Task: Look for products in the category "Hand Sanitizer" from Aura Cacia only.
Action: Mouse moved to (798, 327)
Screenshot: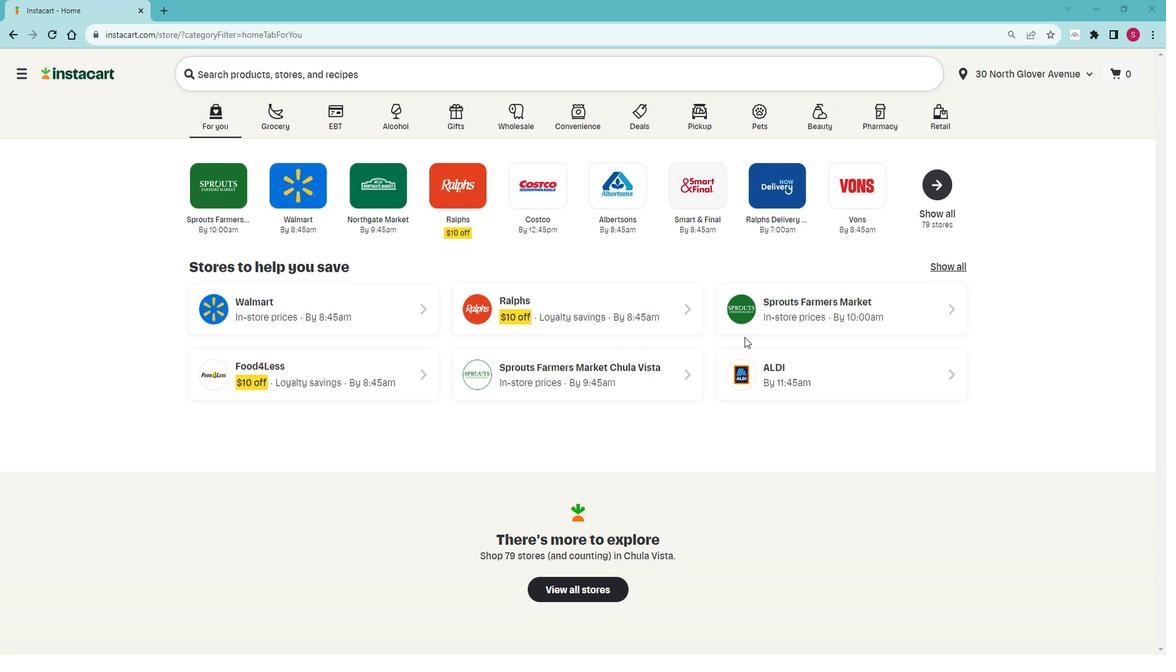 
Action: Mouse pressed left at (798, 327)
Screenshot: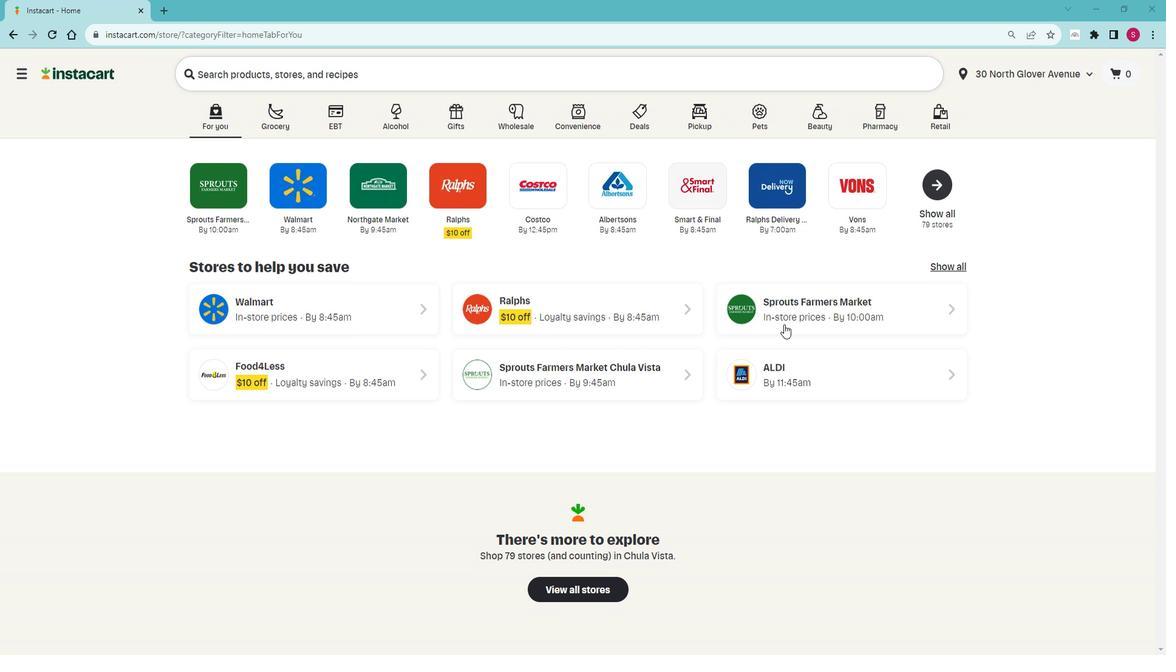 
Action: Mouse moved to (131, 437)
Screenshot: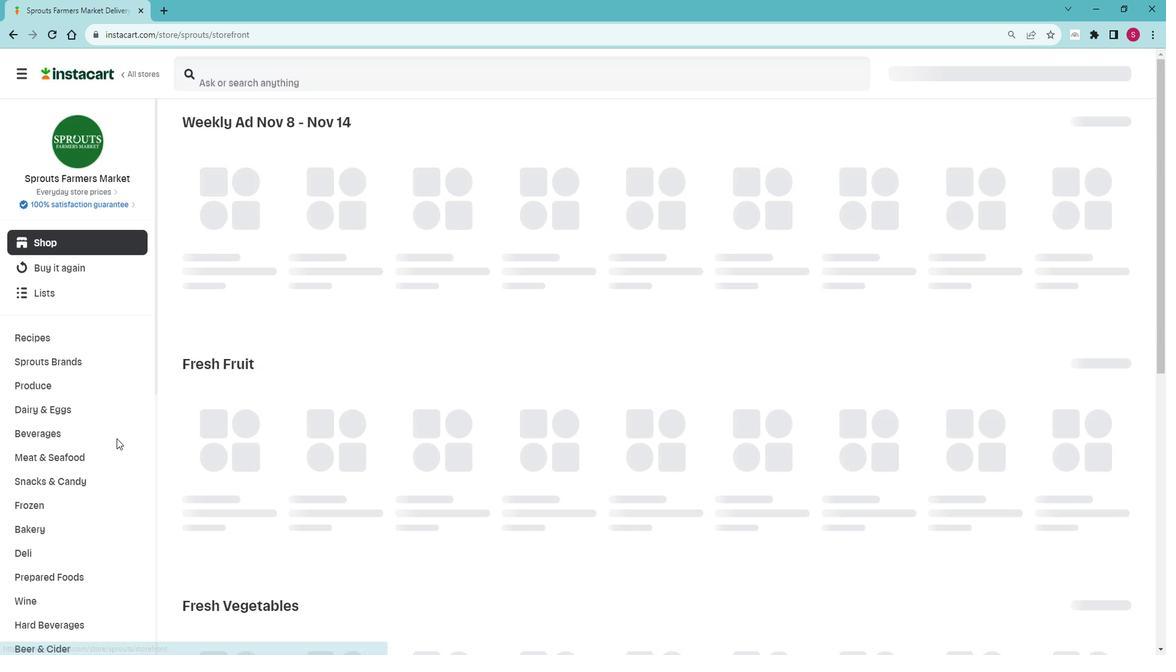 
Action: Mouse scrolled (131, 436) with delta (0, 0)
Screenshot: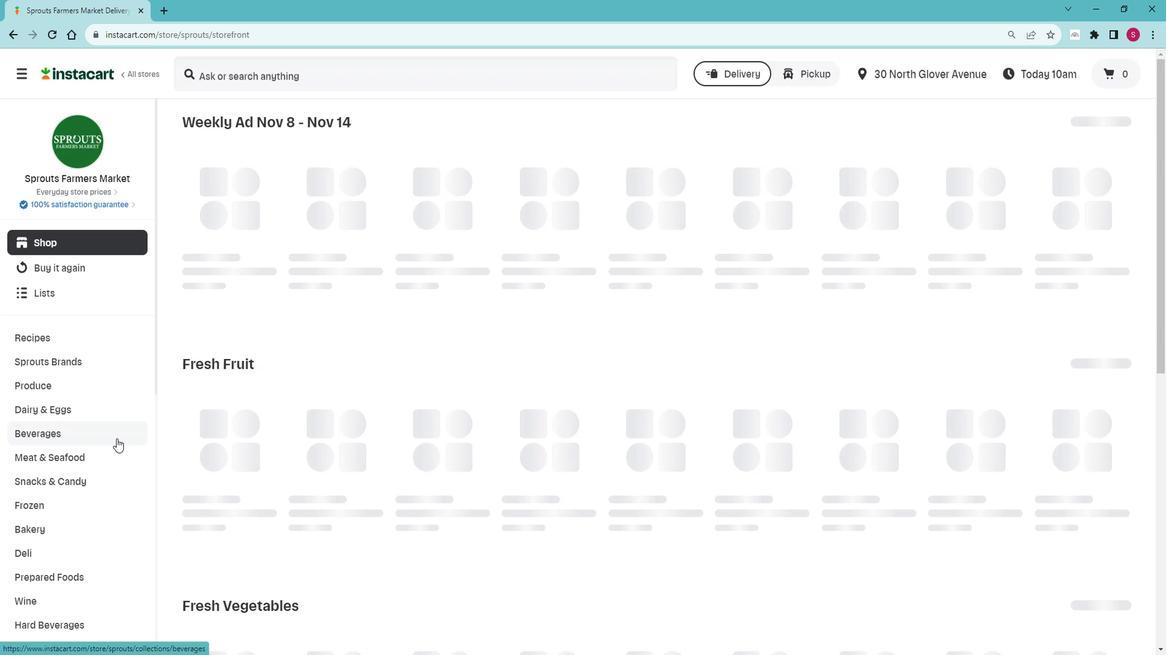 
Action: Mouse scrolled (131, 436) with delta (0, 0)
Screenshot: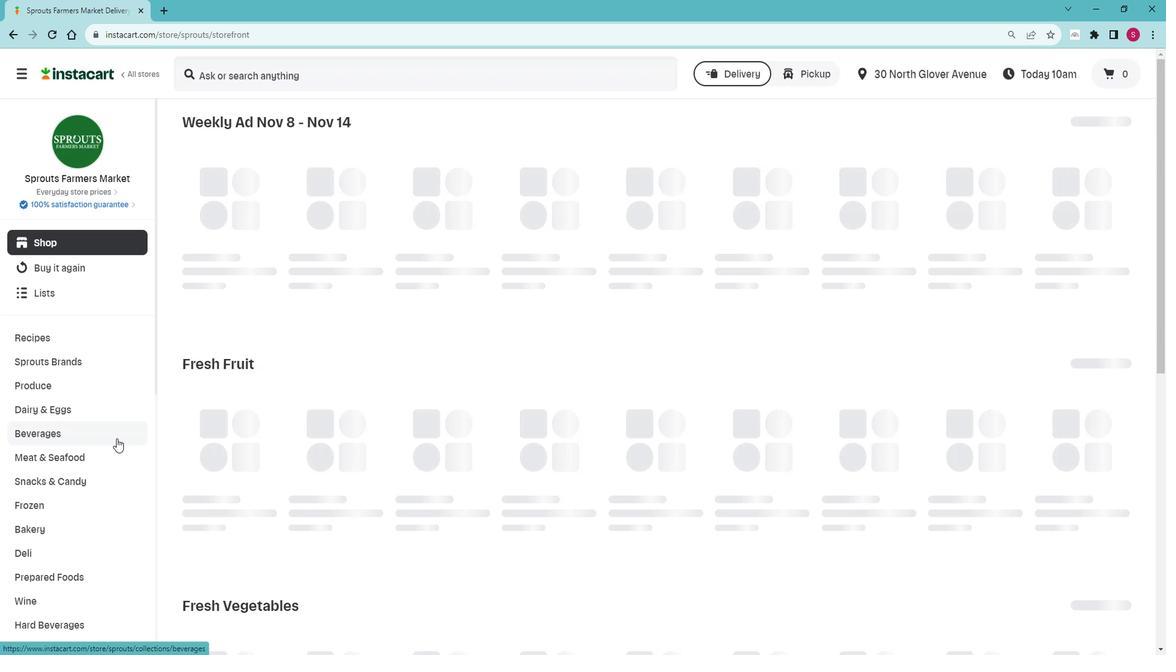 
Action: Mouse scrolled (131, 436) with delta (0, 0)
Screenshot: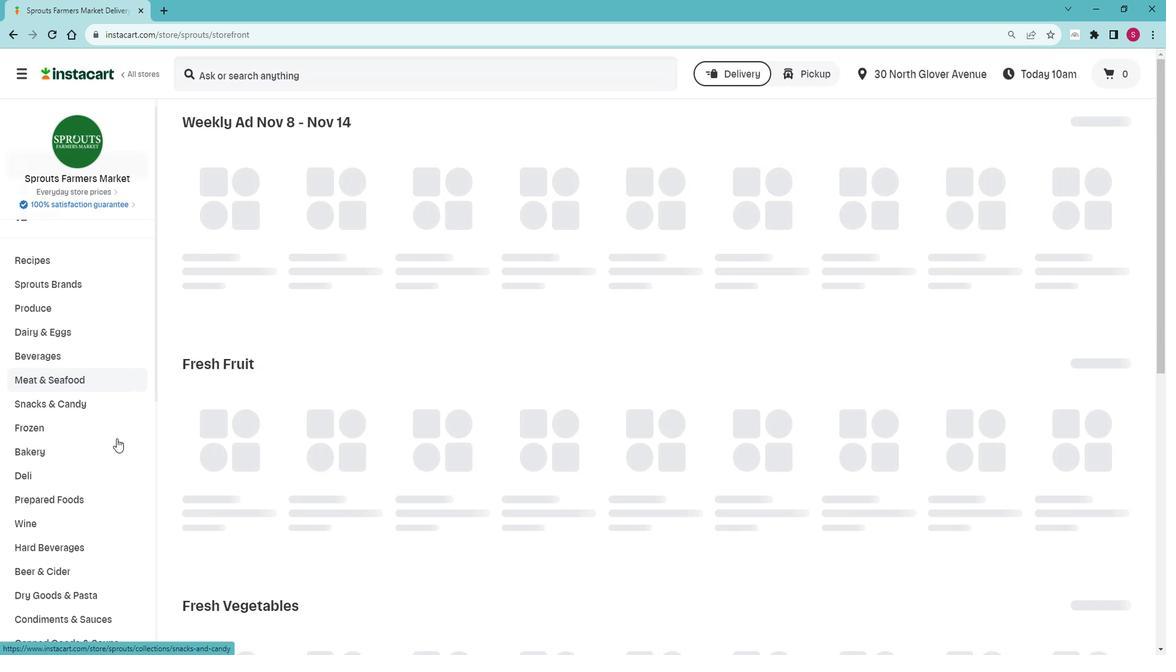 
Action: Mouse scrolled (131, 436) with delta (0, 0)
Screenshot: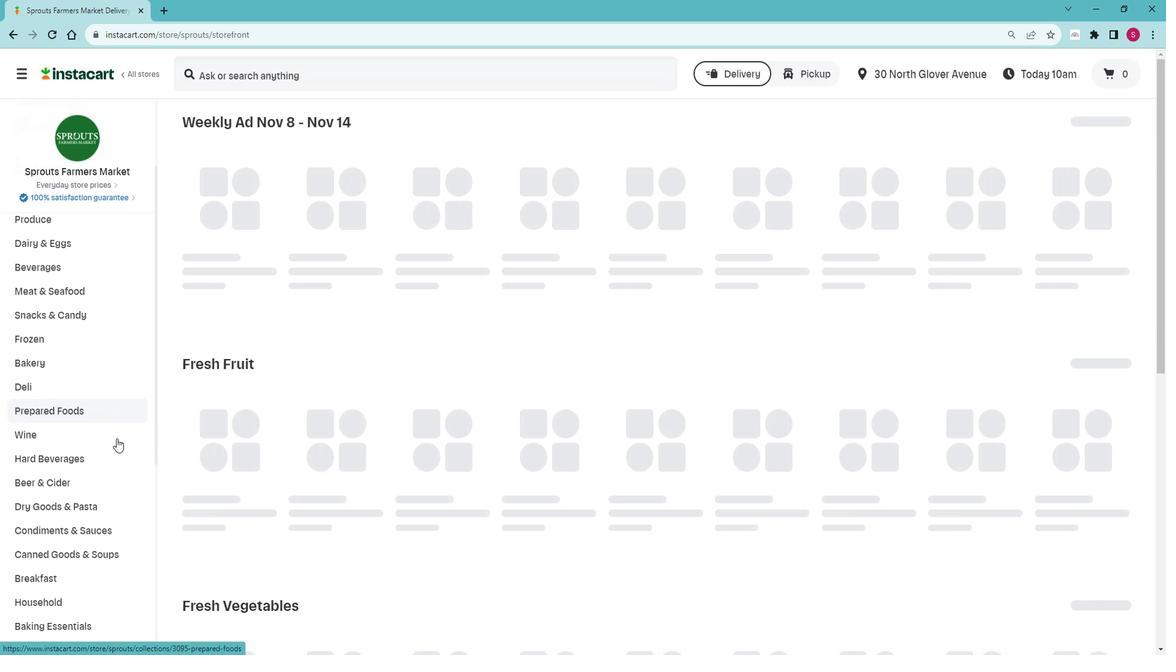 
Action: Mouse moved to (130, 437)
Screenshot: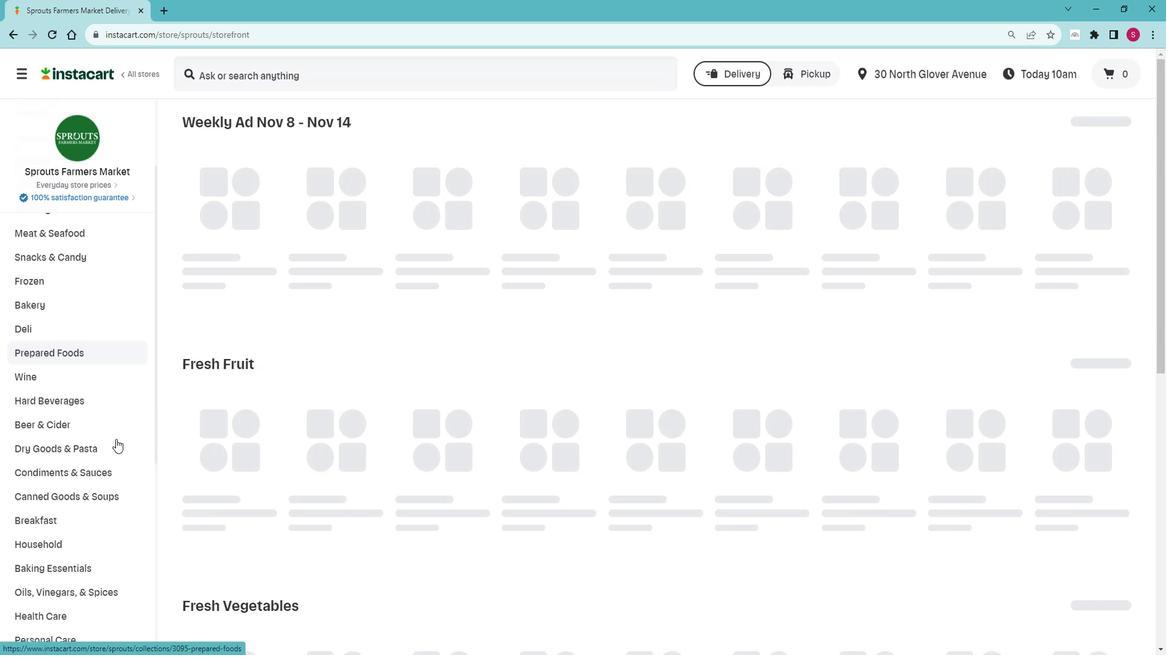 
Action: Mouse scrolled (130, 437) with delta (0, 0)
Screenshot: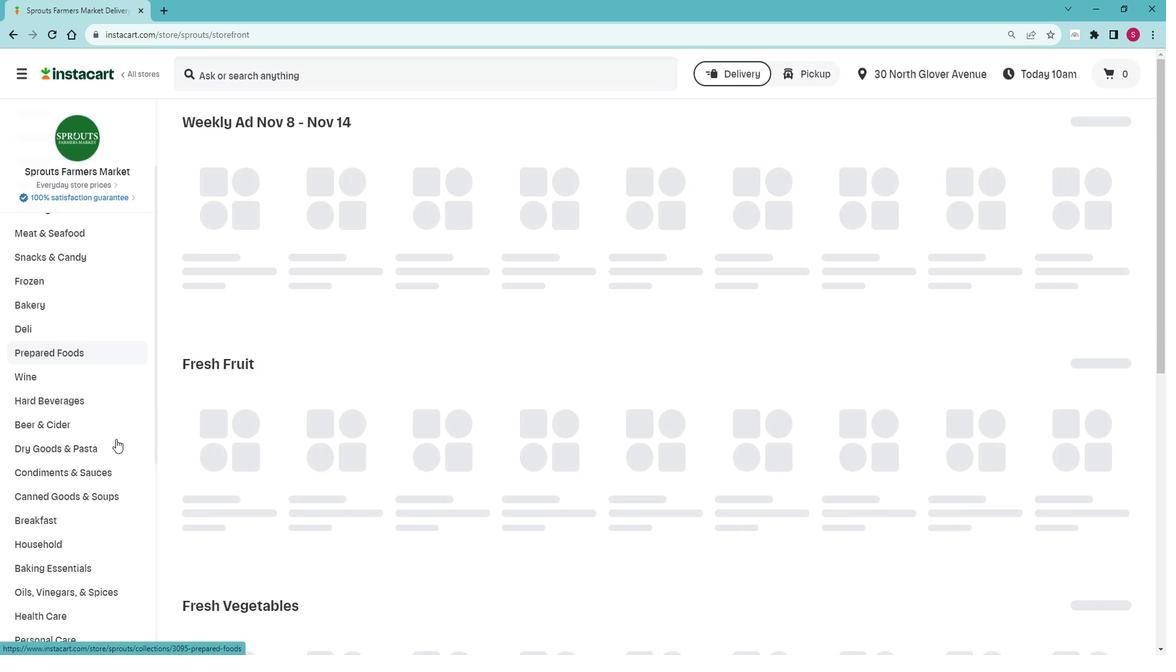 
Action: Mouse moved to (132, 439)
Screenshot: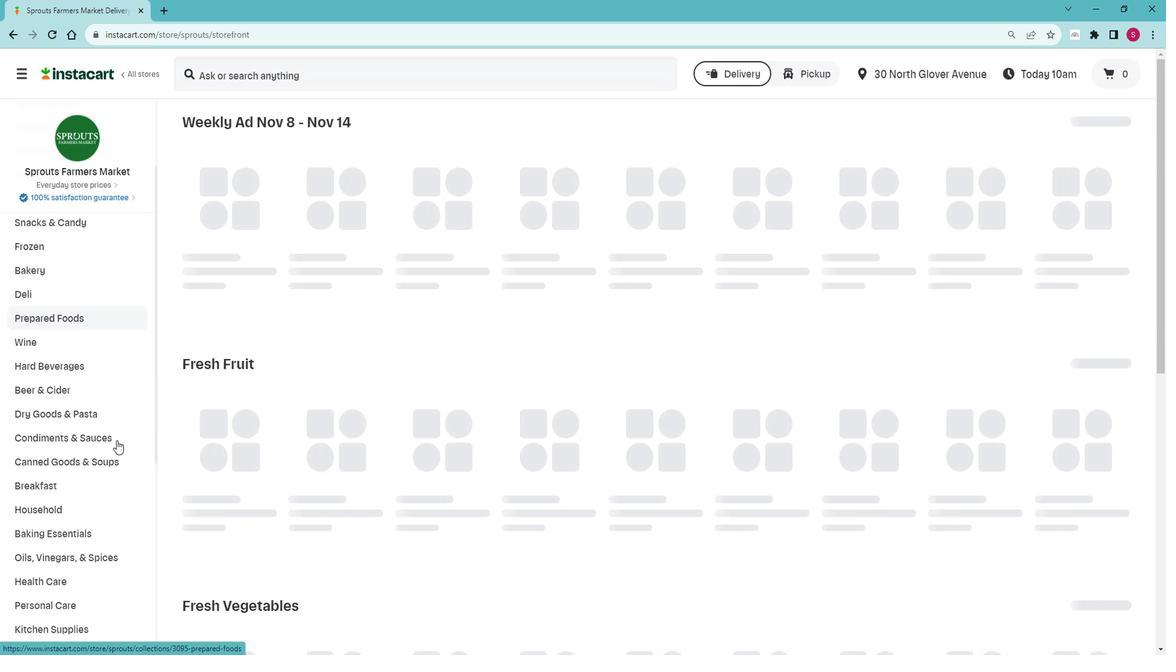 
Action: Mouse scrolled (132, 438) with delta (0, 0)
Screenshot: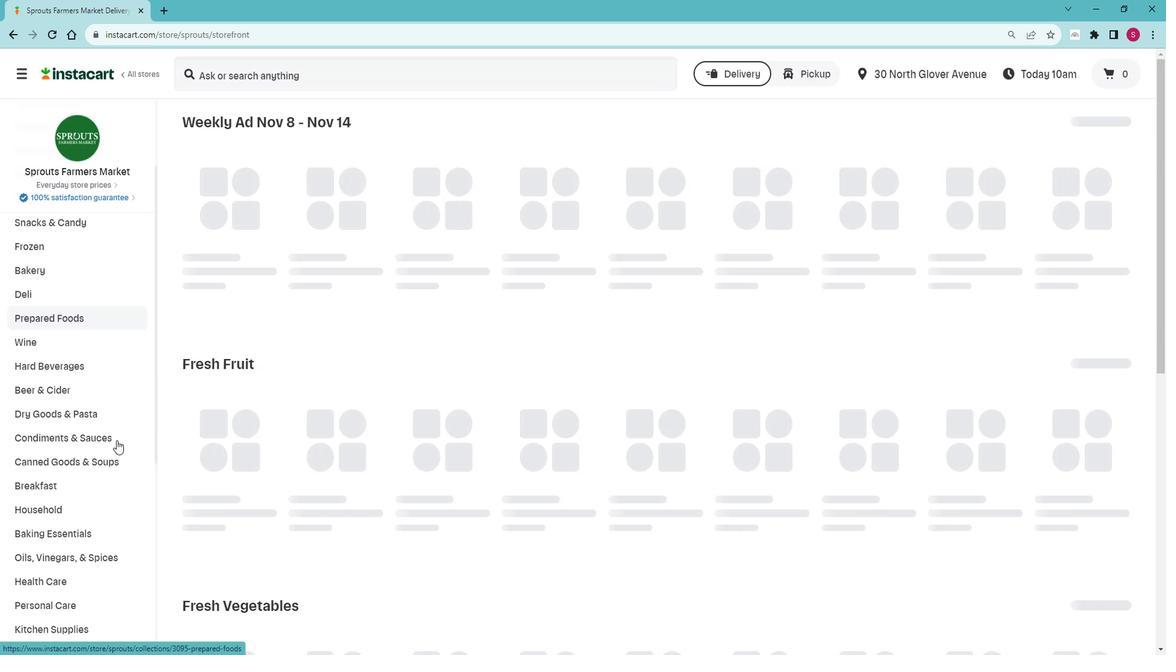 
Action: Mouse moved to (94, 488)
Screenshot: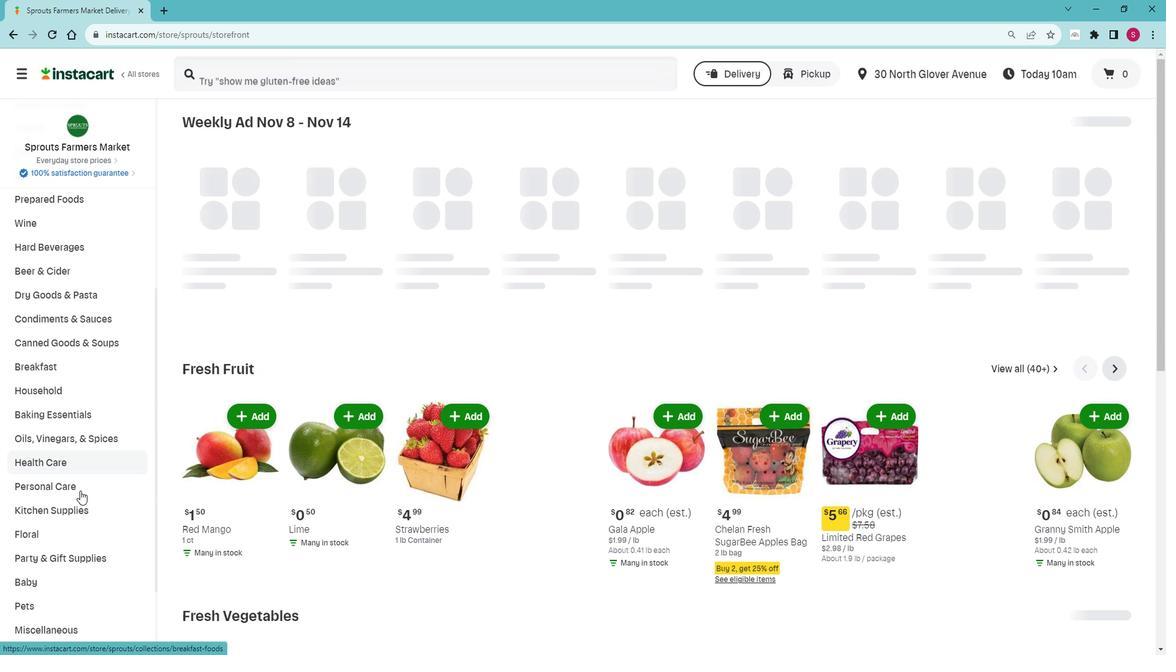 
Action: Mouse pressed left at (94, 488)
Screenshot: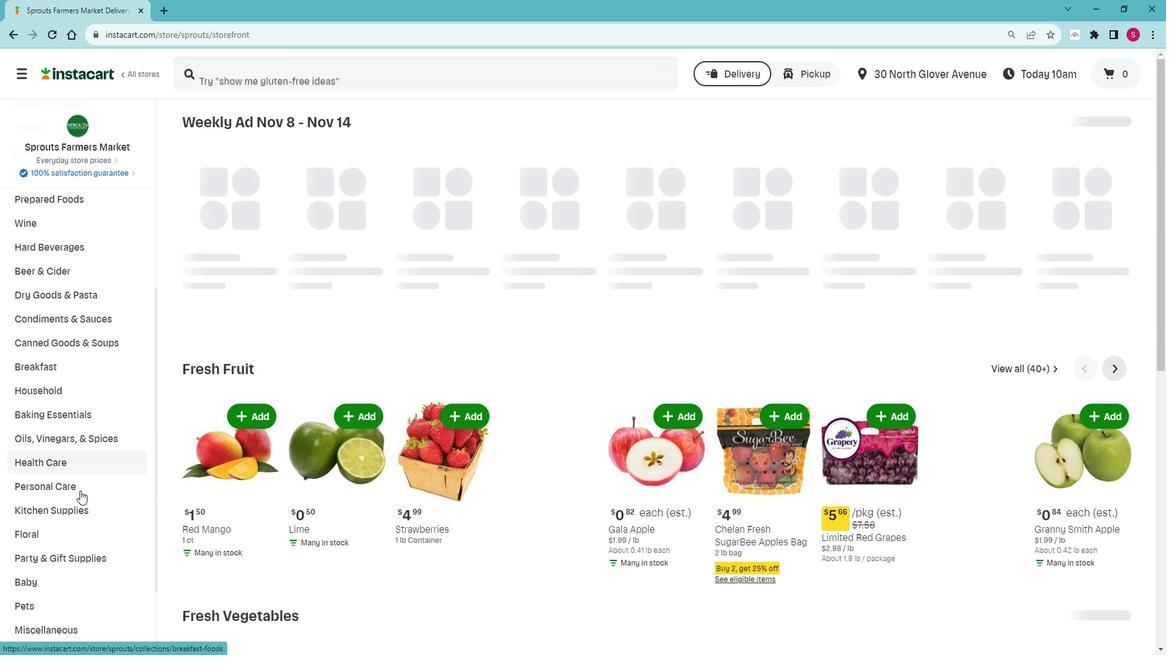 
Action: Mouse moved to (81, 510)
Screenshot: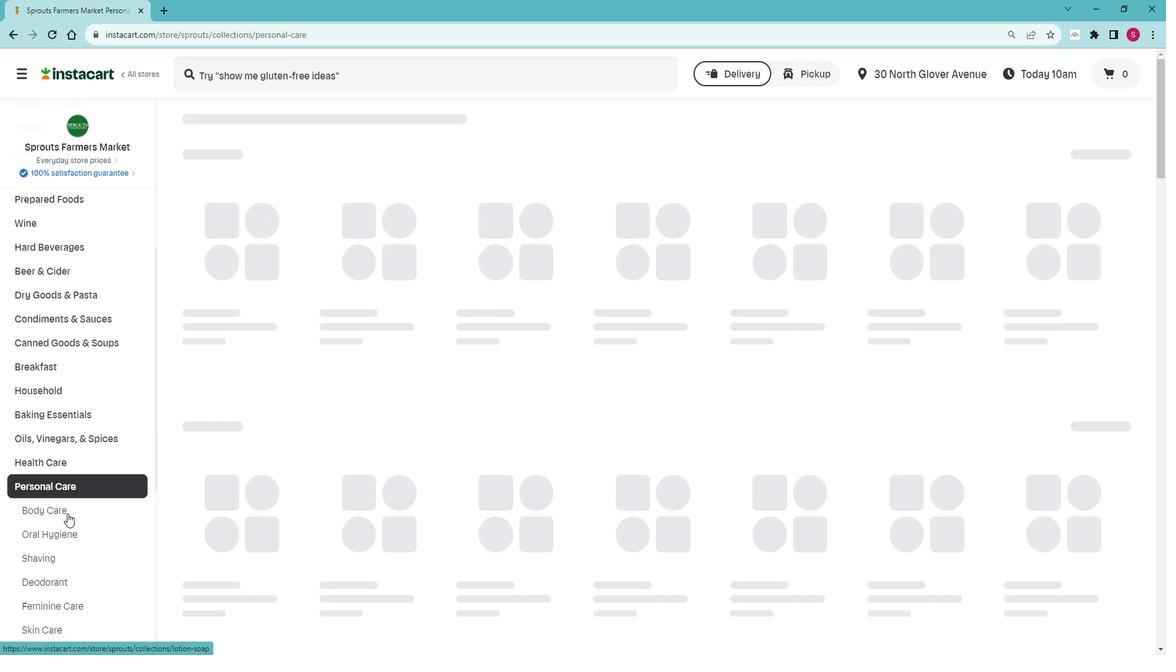 
Action: Mouse pressed left at (81, 510)
Screenshot: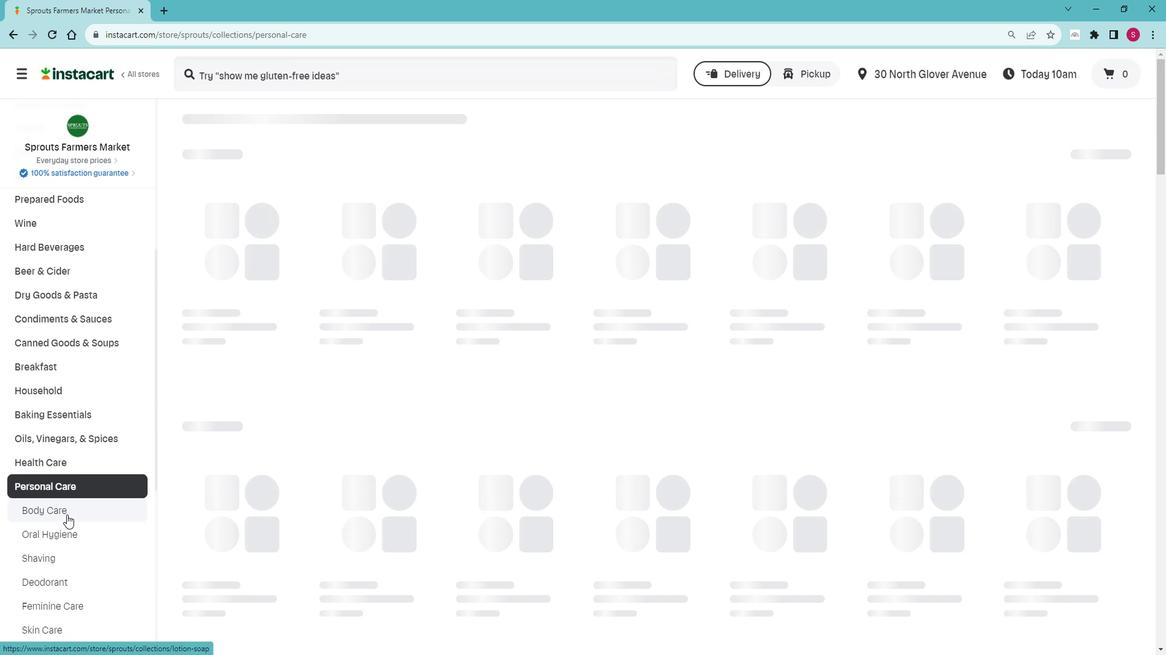 
Action: Mouse moved to (647, 187)
Screenshot: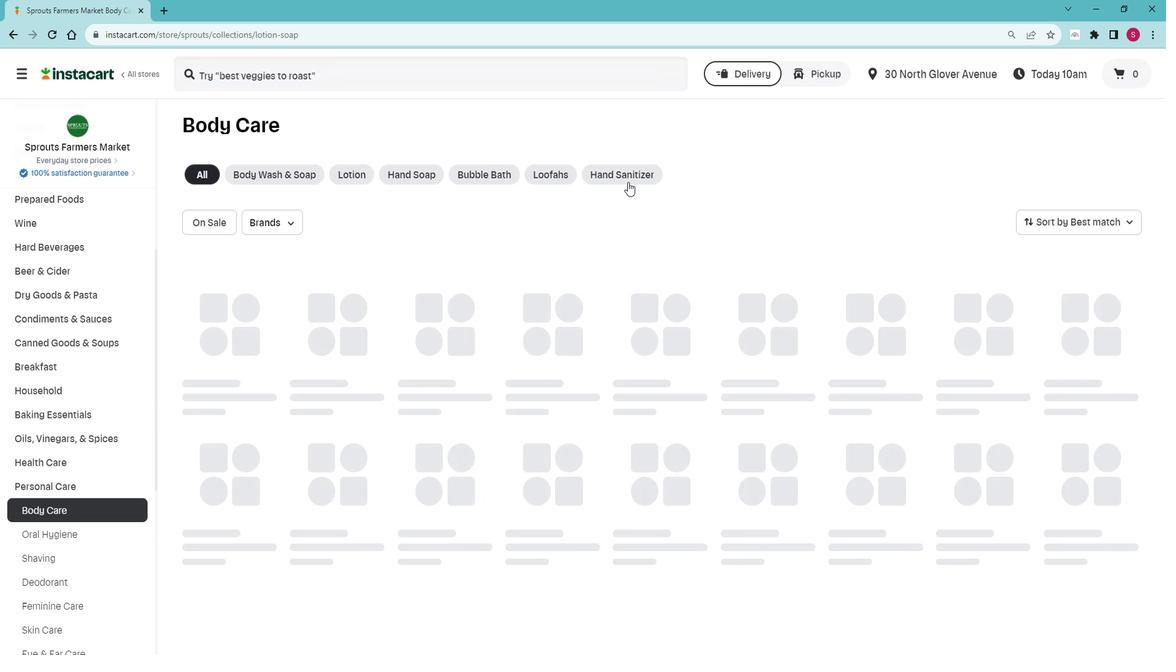 
Action: Mouse pressed left at (647, 187)
Screenshot: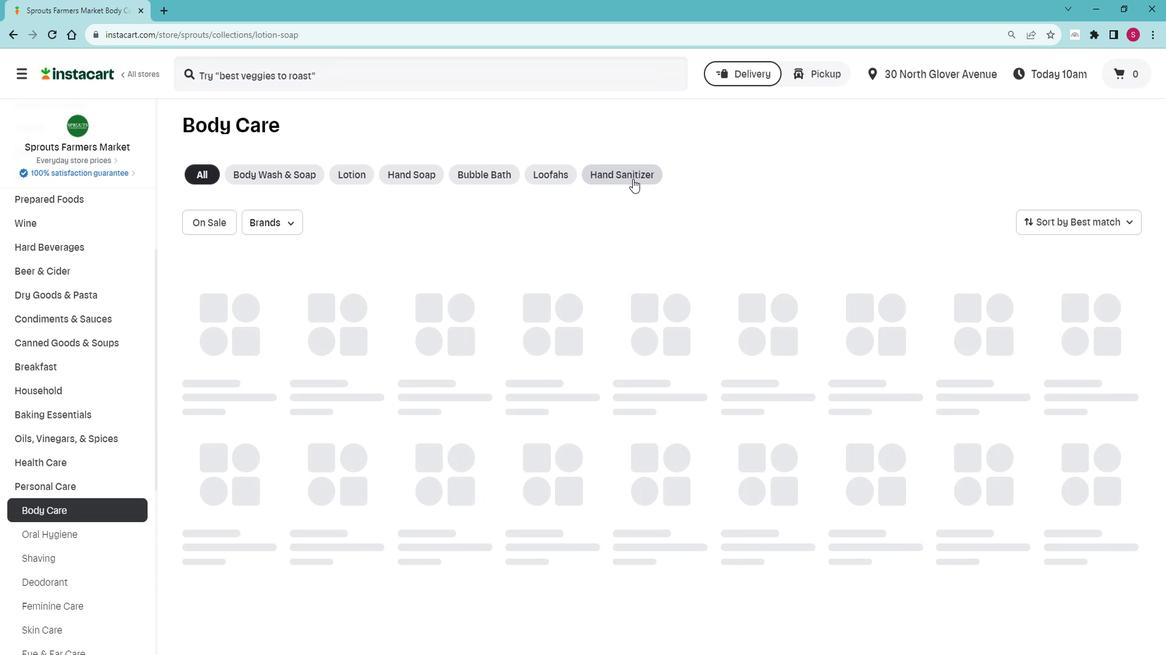 
Action: Mouse moved to (242, 228)
Screenshot: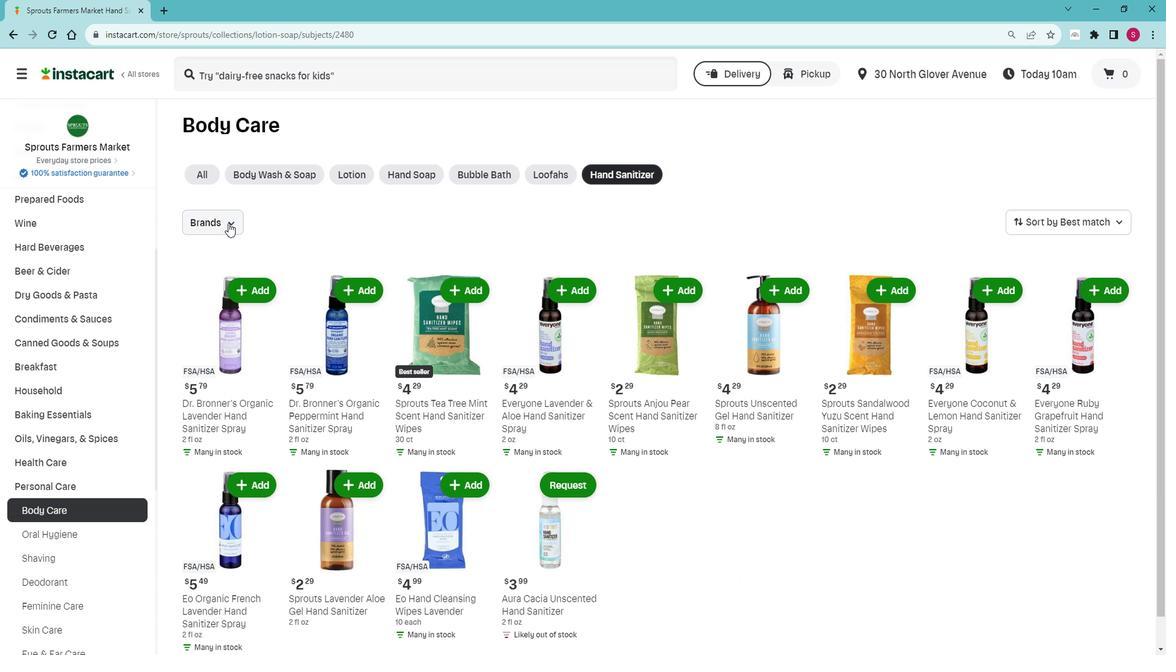 
Action: Mouse pressed left at (242, 228)
Screenshot: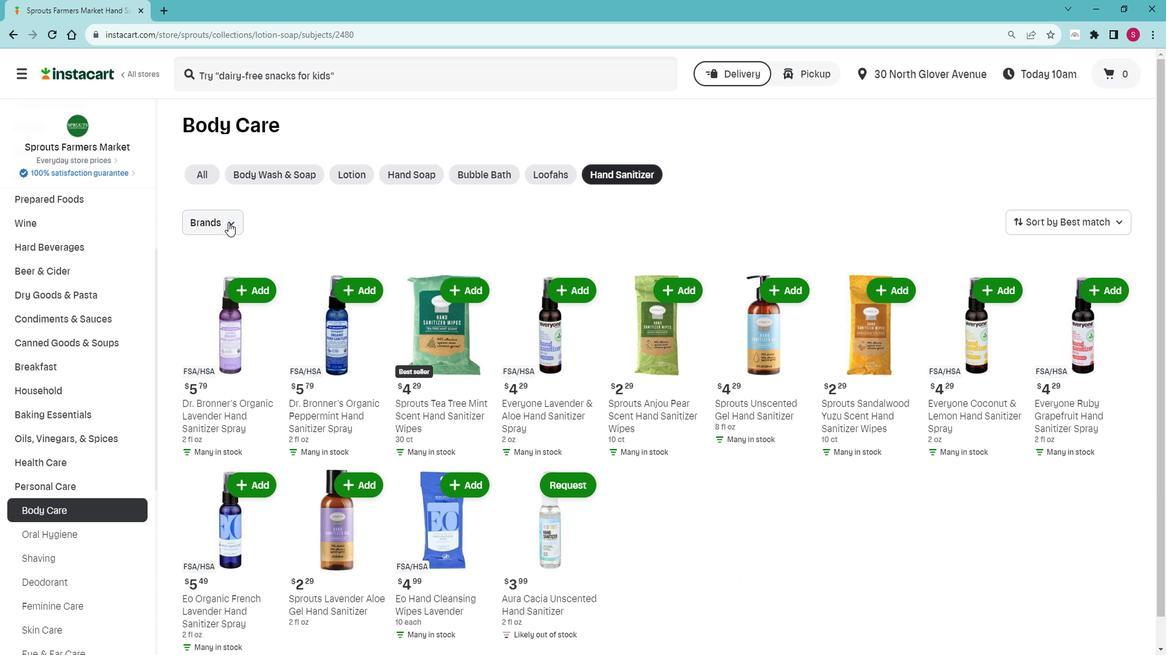 
Action: Mouse moved to (238, 419)
Screenshot: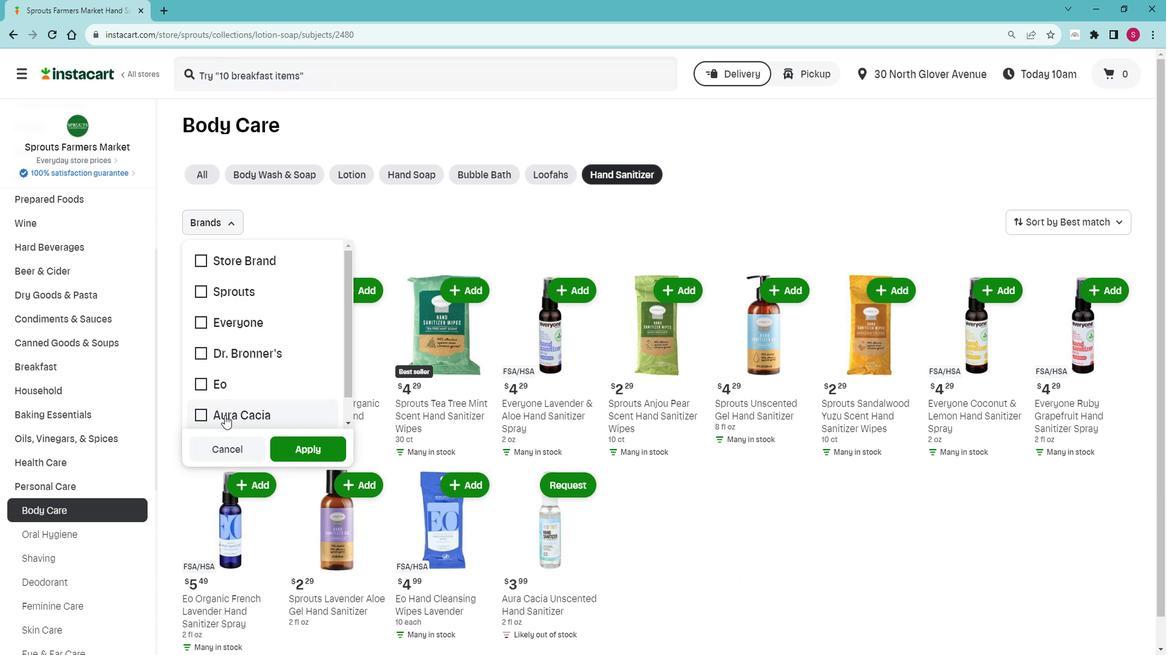 
Action: Mouse pressed left at (238, 419)
Screenshot: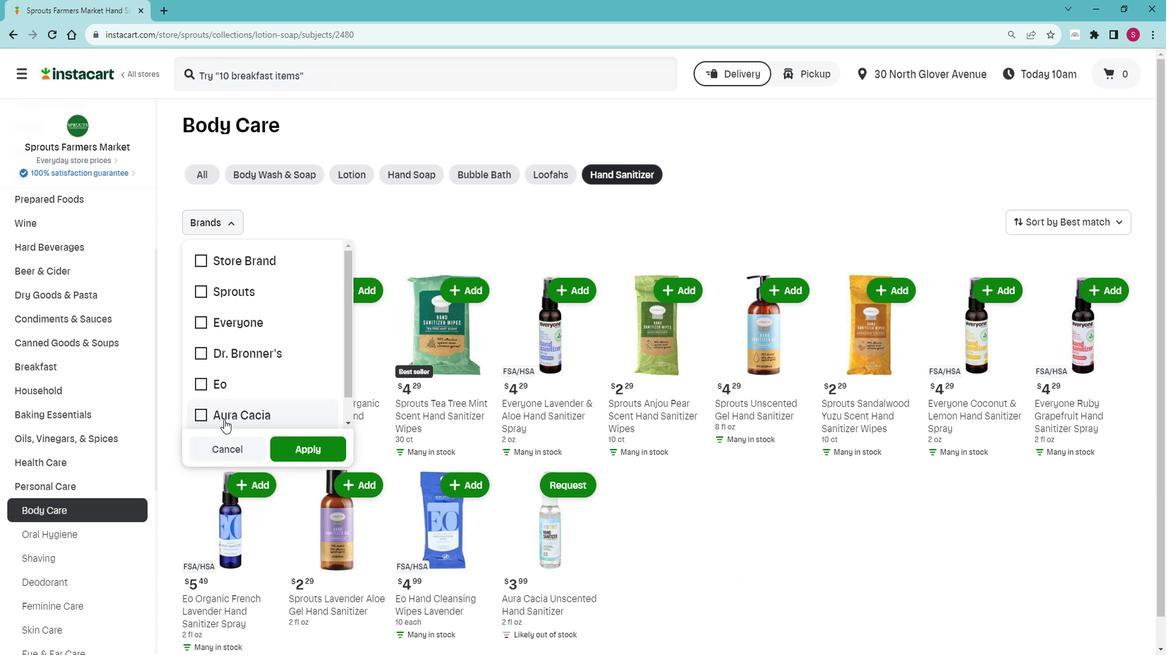 
Action: Mouse moved to (302, 443)
Screenshot: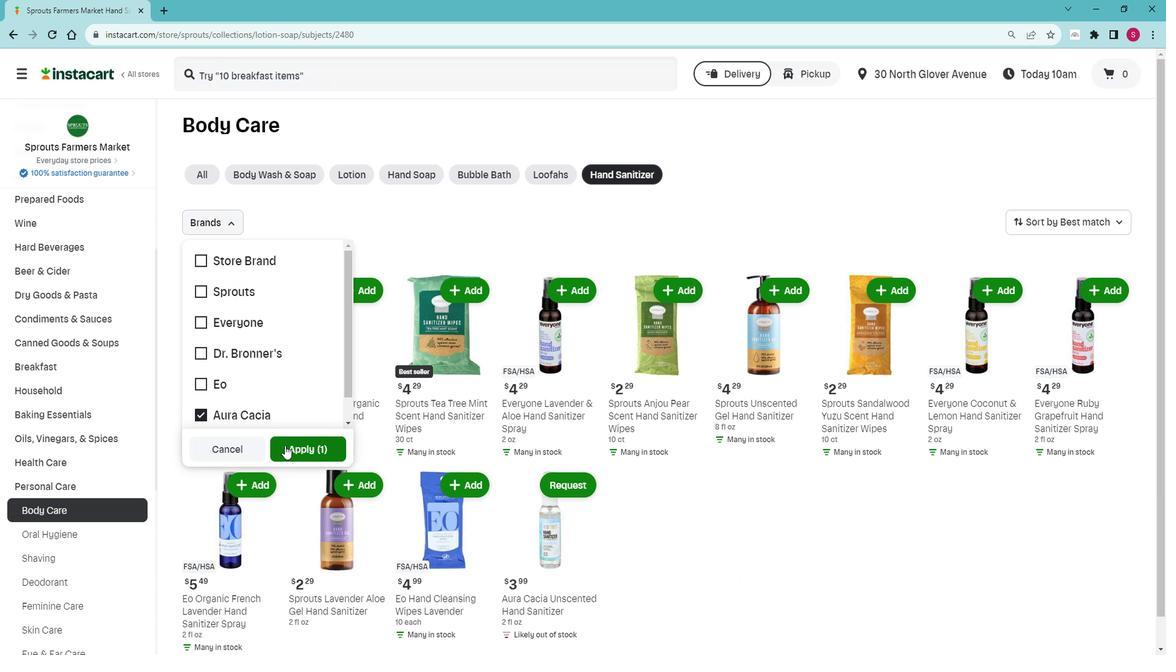 
Action: Mouse pressed left at (302, 443)
Screenshot: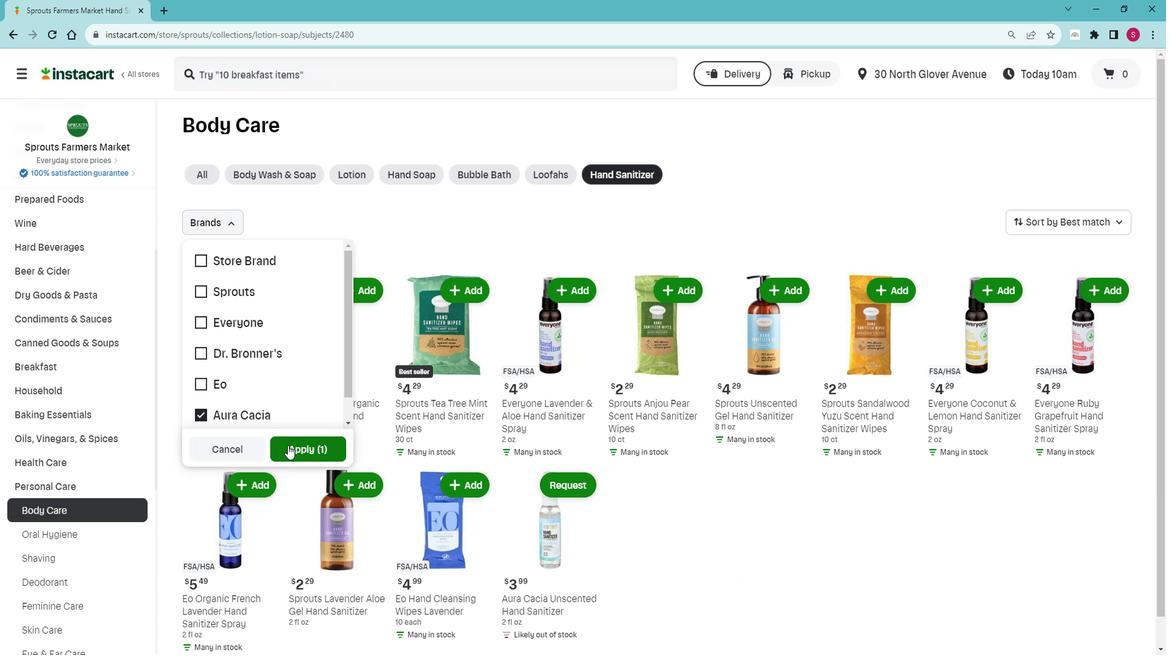 
Action: Mouse moved to (529, 303)
Screenshot: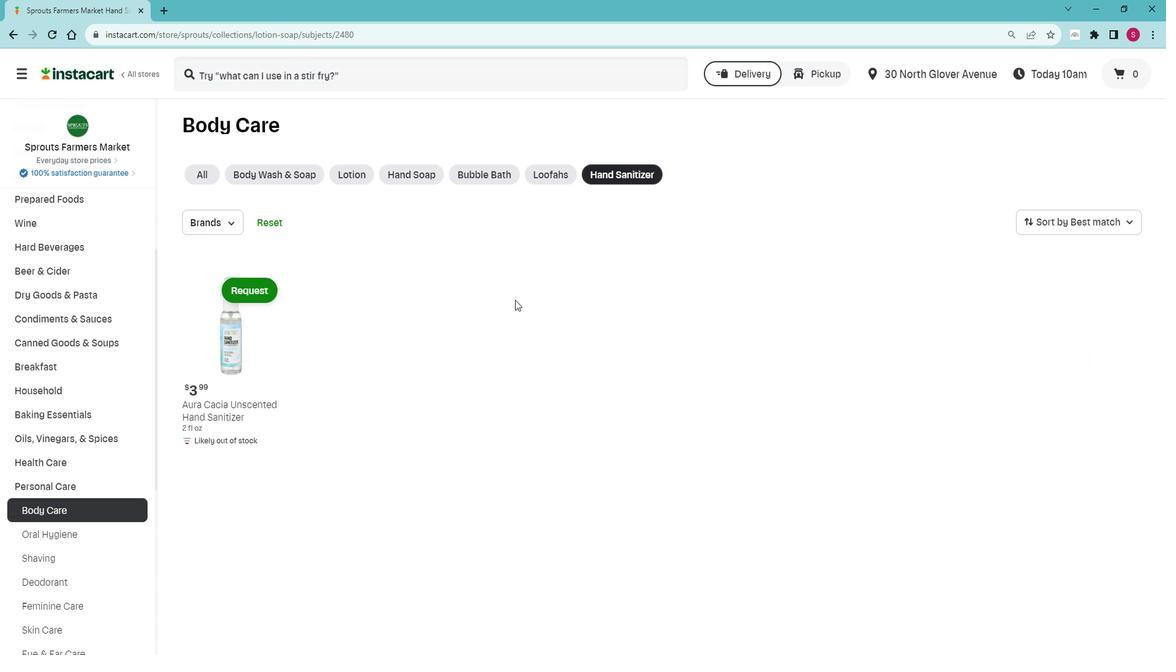 
